 Task: Create a rule when a due date more than days ago is set on a card by me.
Action: Mouse moved to (668, 190)
Screenshot: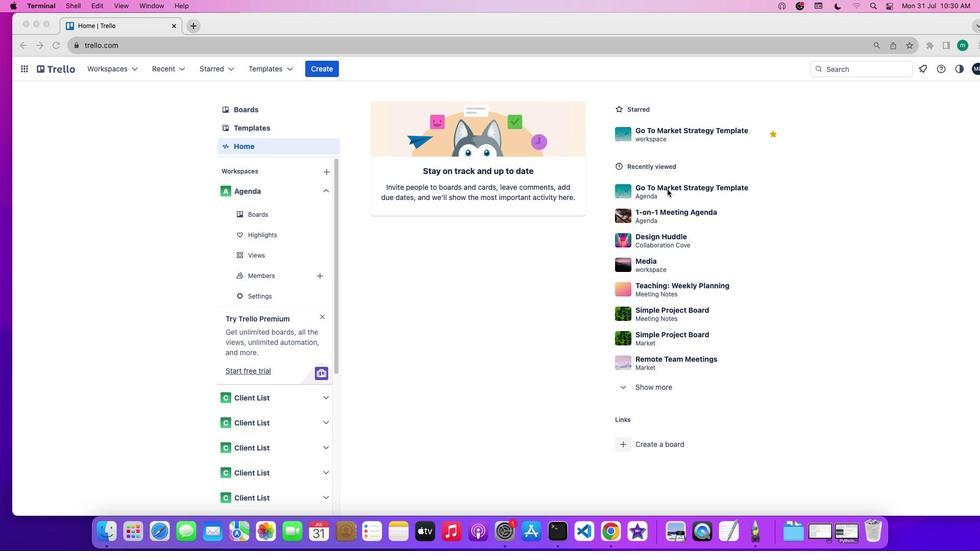 
Action: Mouse pressed left at (668, 190)
Screenshot: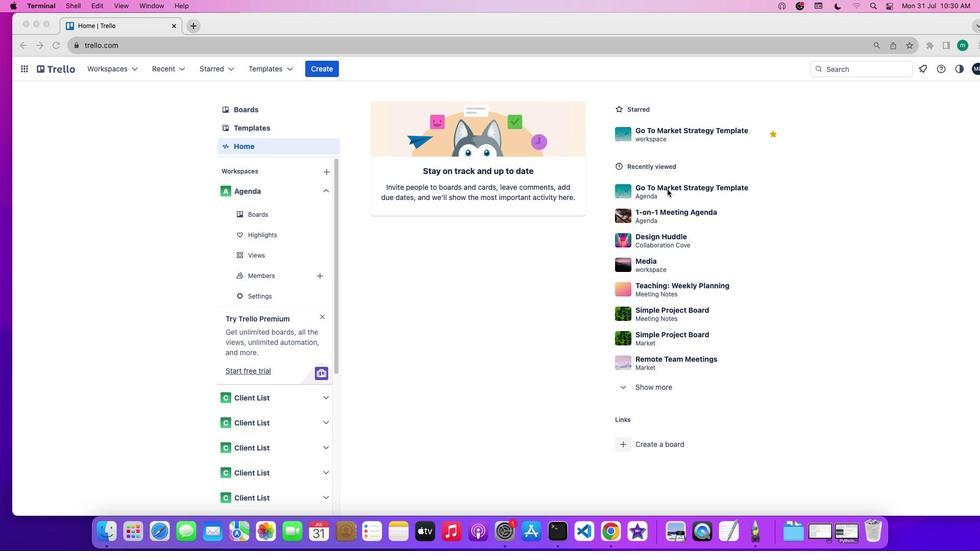 
Action: Mouse moved to (668, 189)
Screenshot: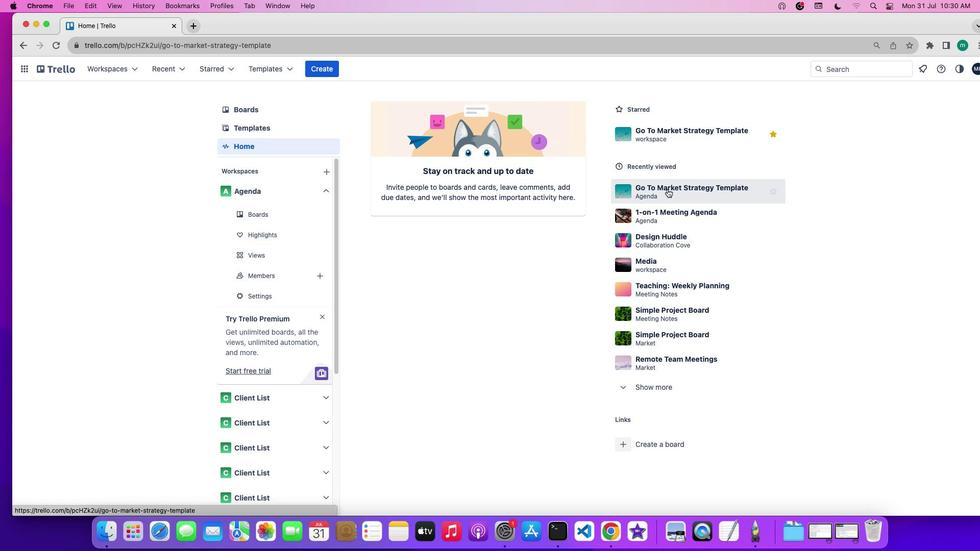 
Action: Mouse pressed left at (668, 189)
Screenshot: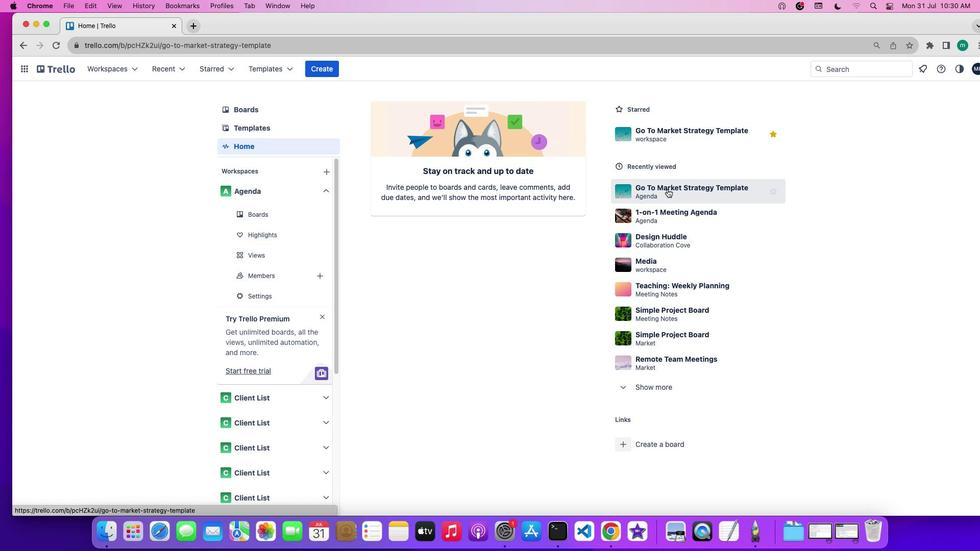 
Action: Mouse moved to (859, 223)
Screenshot: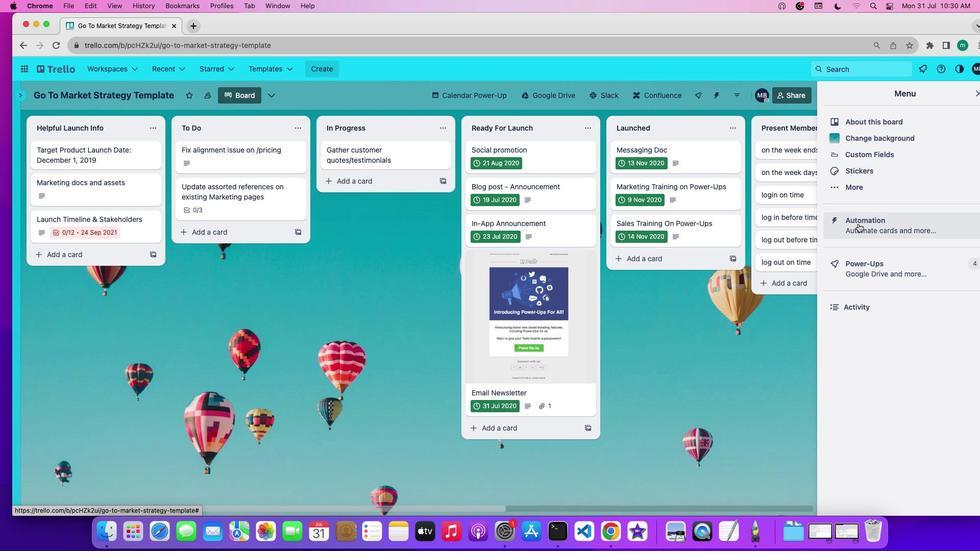 
Action: Mouse pressed left at (859, 223)
Screenshot: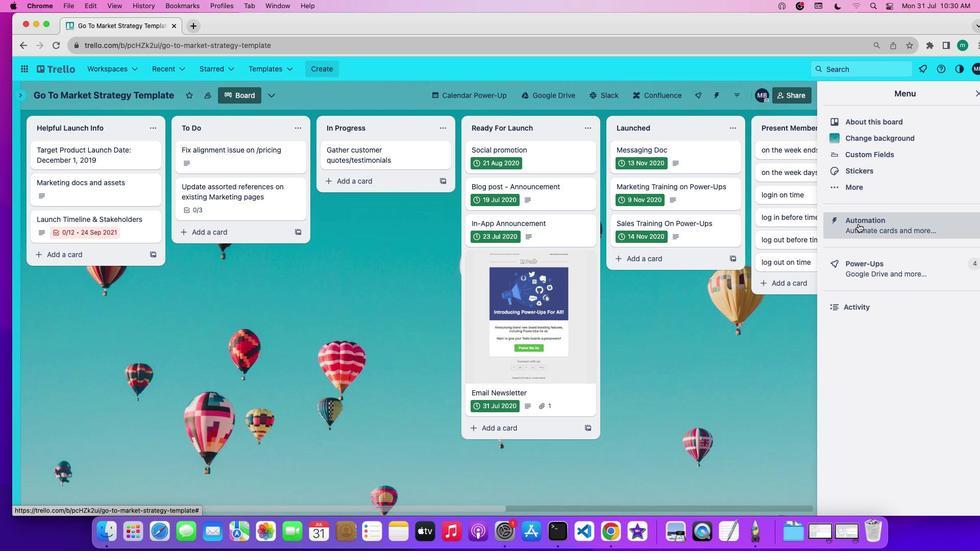 
Action: Mouse moved to (82, 192)
Screenshot: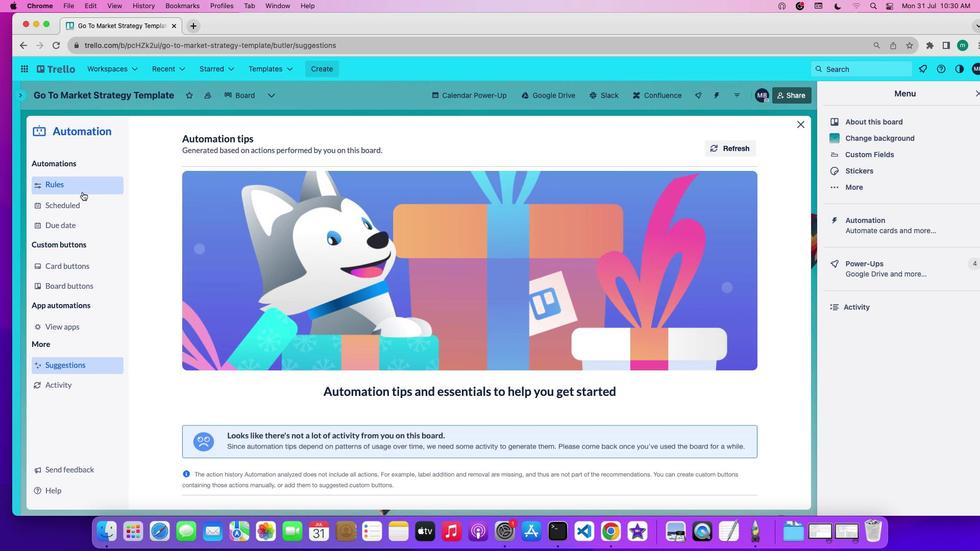 
Action: Mouse pressed left at (82, 192)
Screenshot: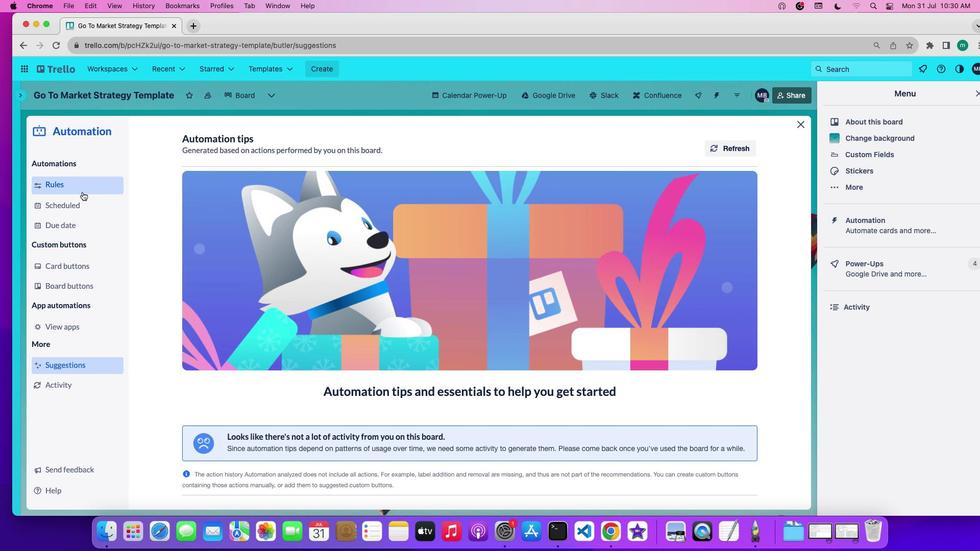 
Action: Mouse moved to (228, 368)
Screenshot: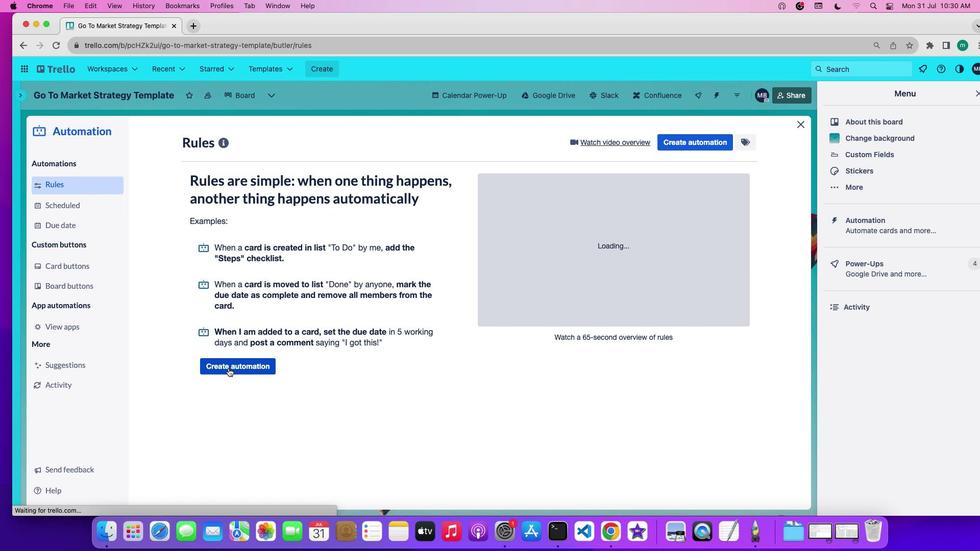 
Action: Mouse pressed left at (228, 368)
Screenshot: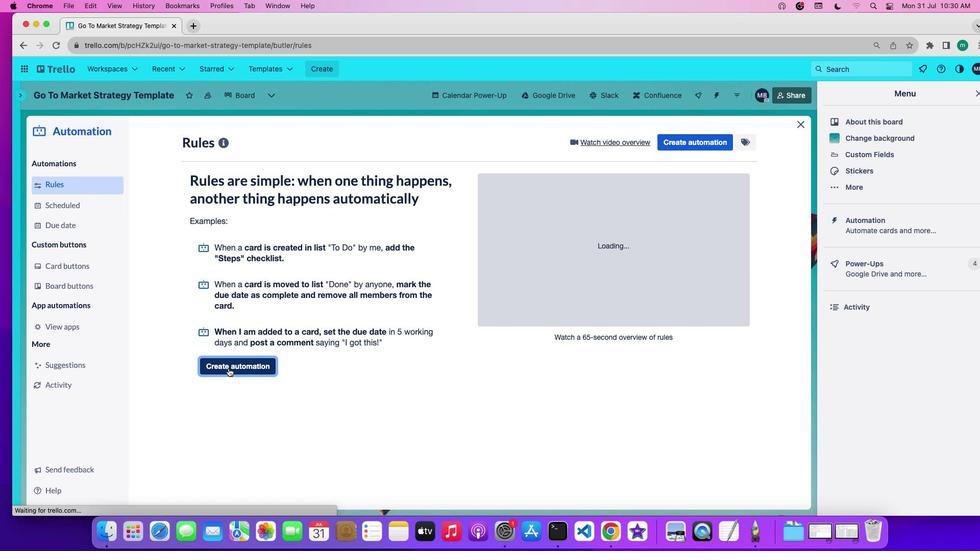 
Action: Mouse moved to (475, 238)
Screenshot: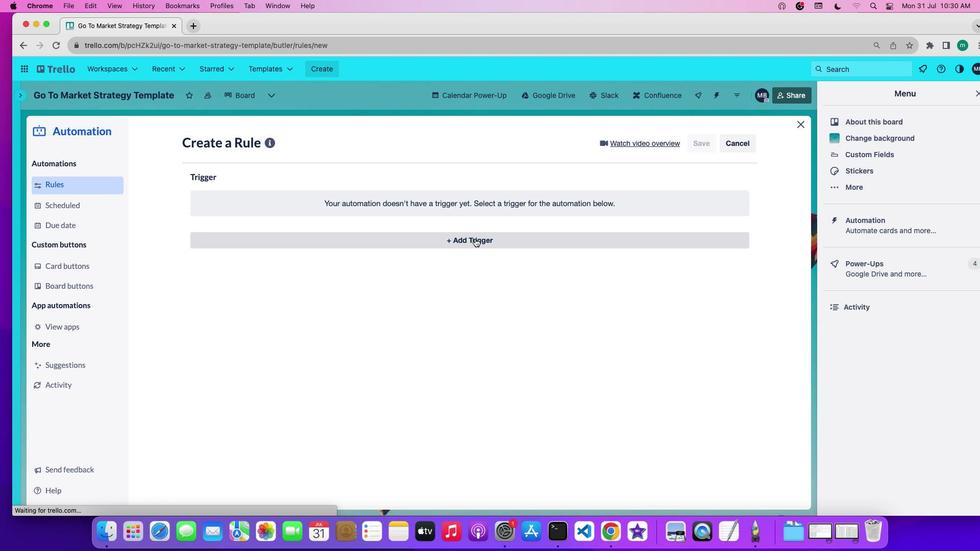 
Action: Mouse pressed left at (475, 238)
Screenshot: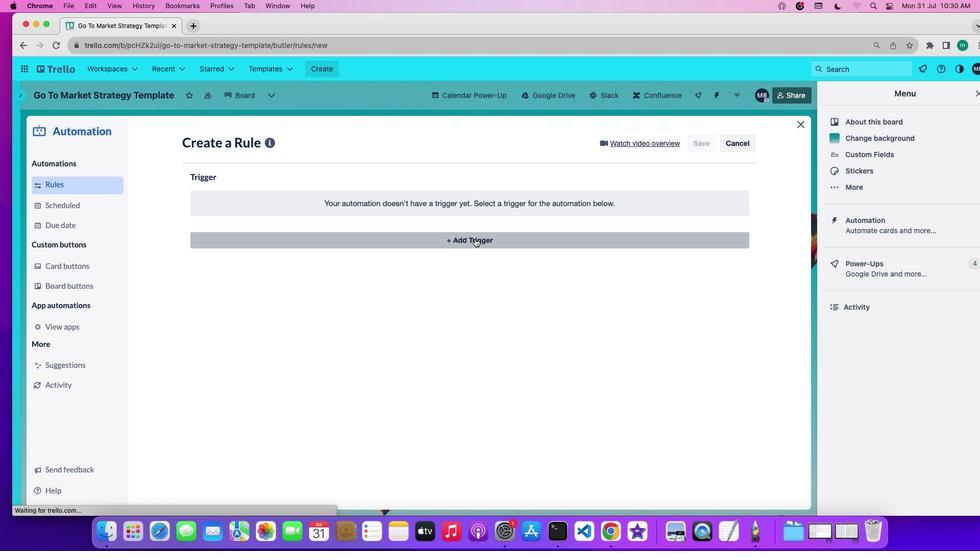 
Action: Mouse moved to (300, 281)
Screenshot: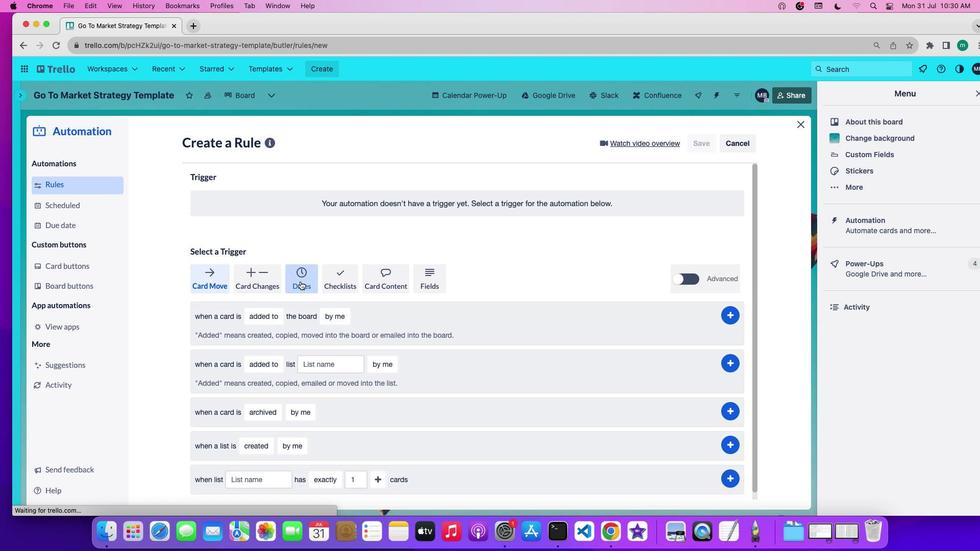 
Action: Mouse pressed left at (300, 281)
Screenshot: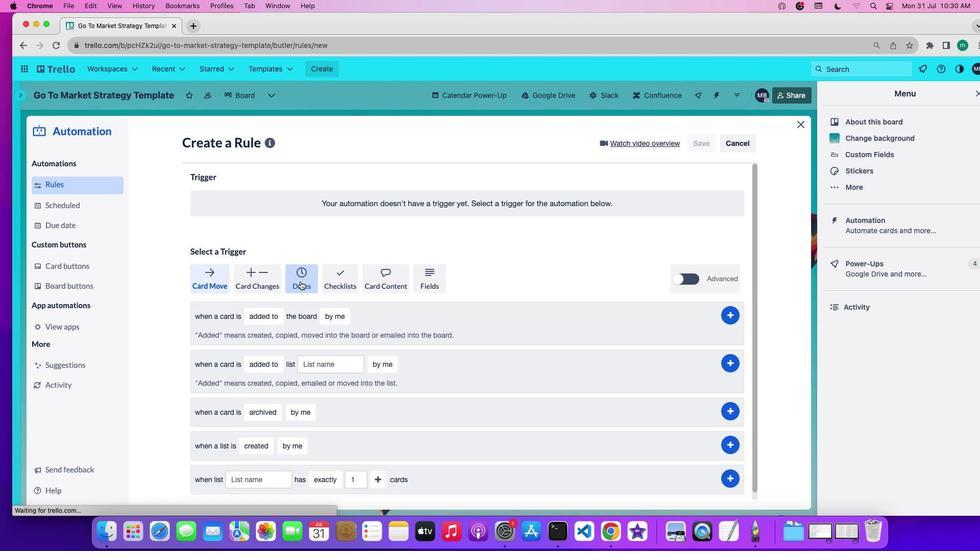 
Action: Mouse moved to (236, 320)
Screenshot: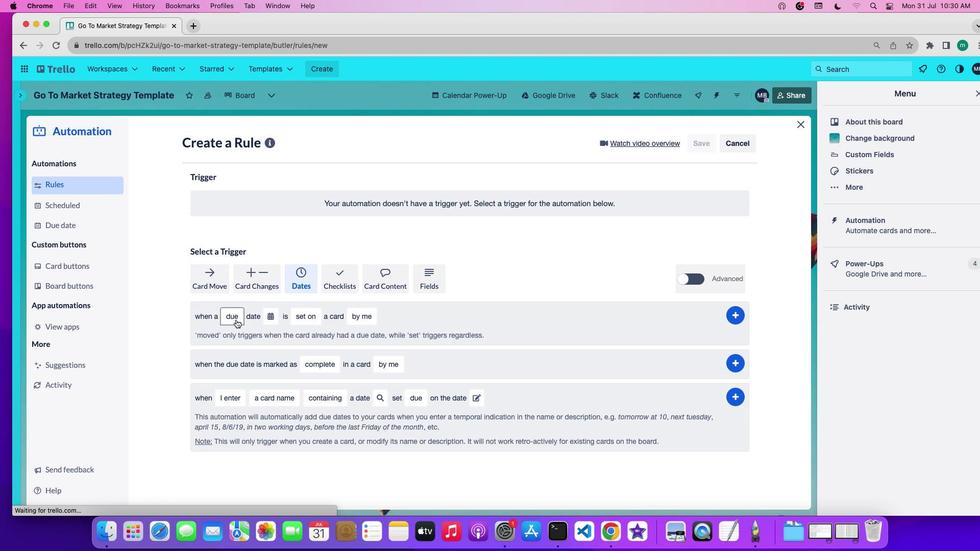 
Action: Mouse pressed left at (236, 320)
Screenshot: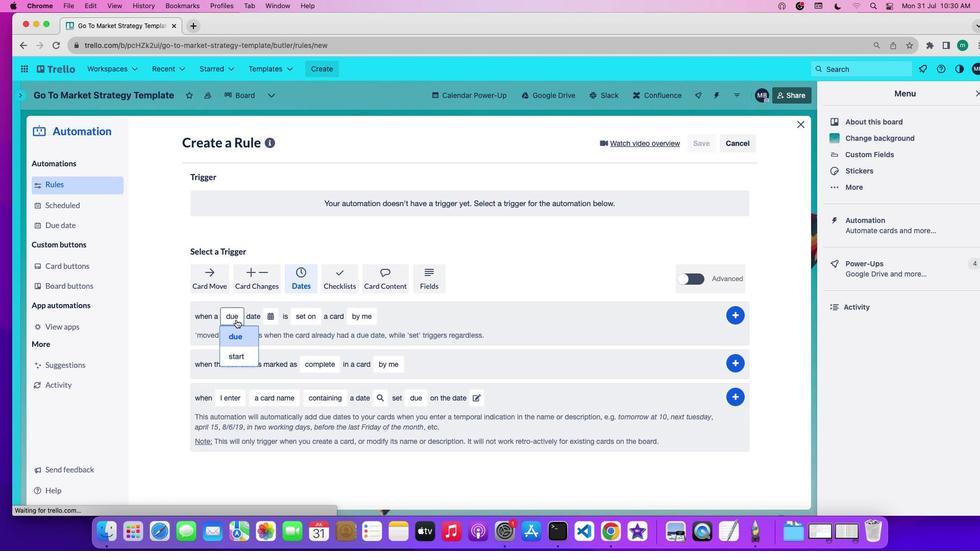 
Action: Mouse moved to (236, 337)
Screenshot: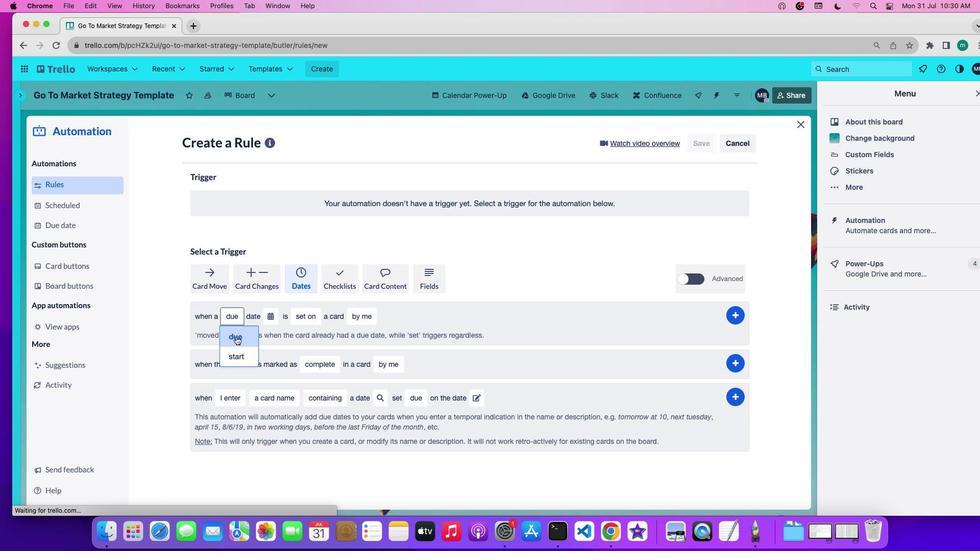 
Action: Mouse pressed left at (236, 337)
Screenshot: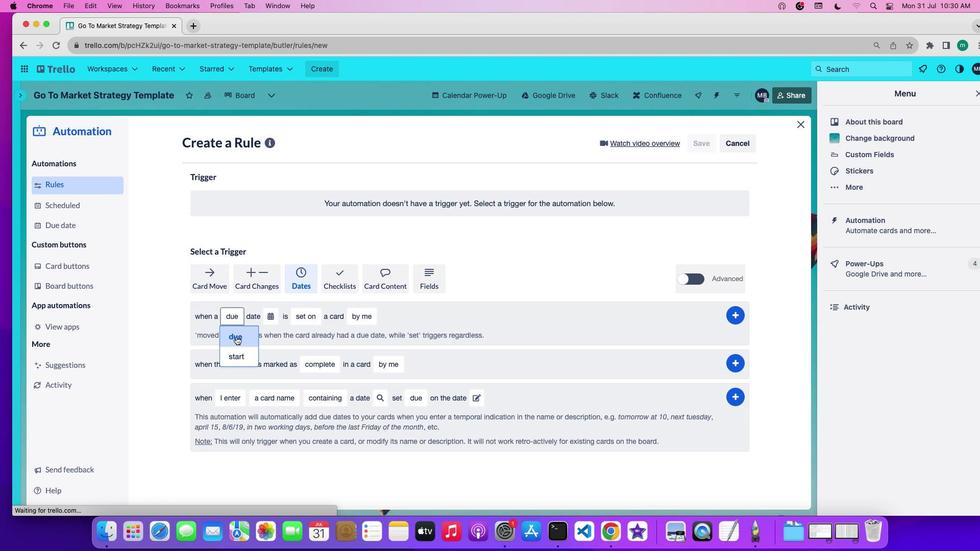 
Action: Mouse moved to (271, 323)
Screenshot: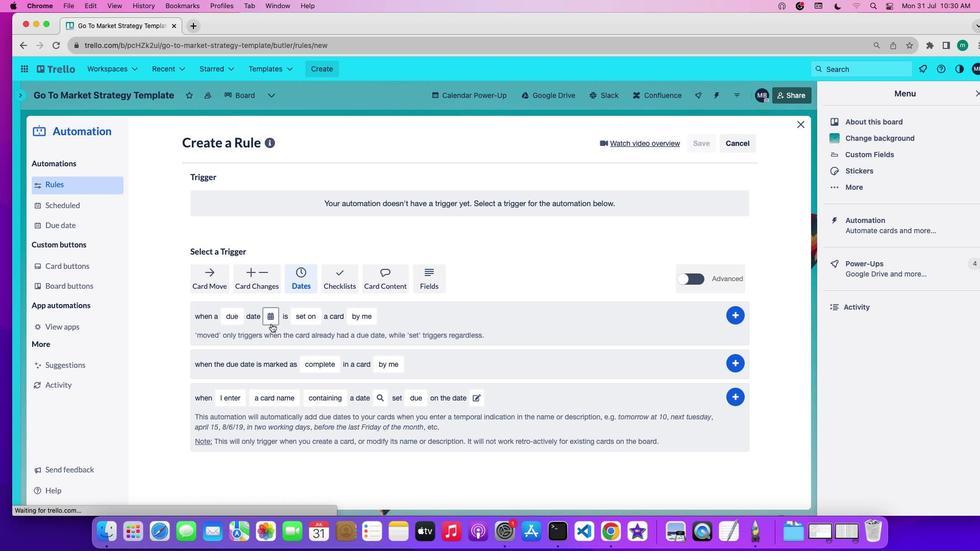 
Action: Mouse pressed left at (271, 323)
Screenshot: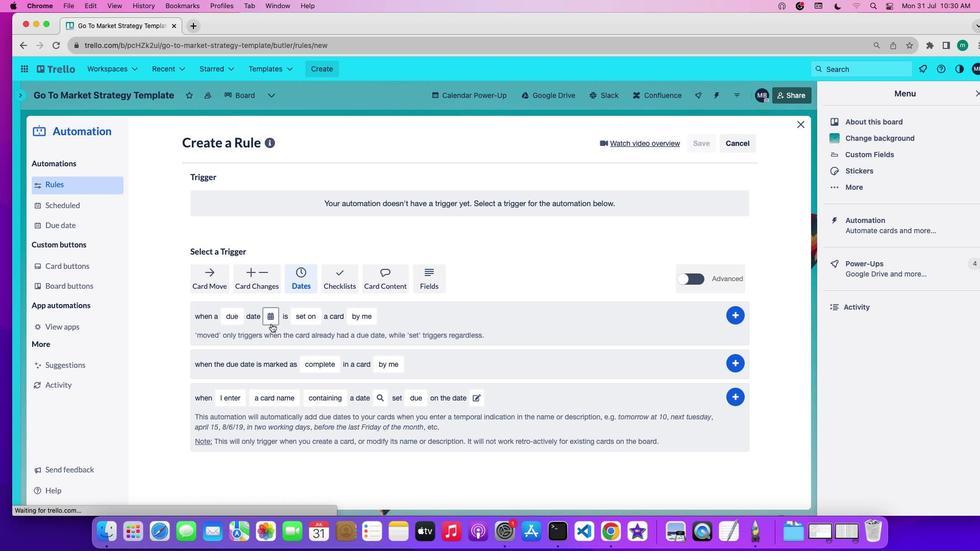 
Action: Mouse moved to (294, 377)
Screenshot: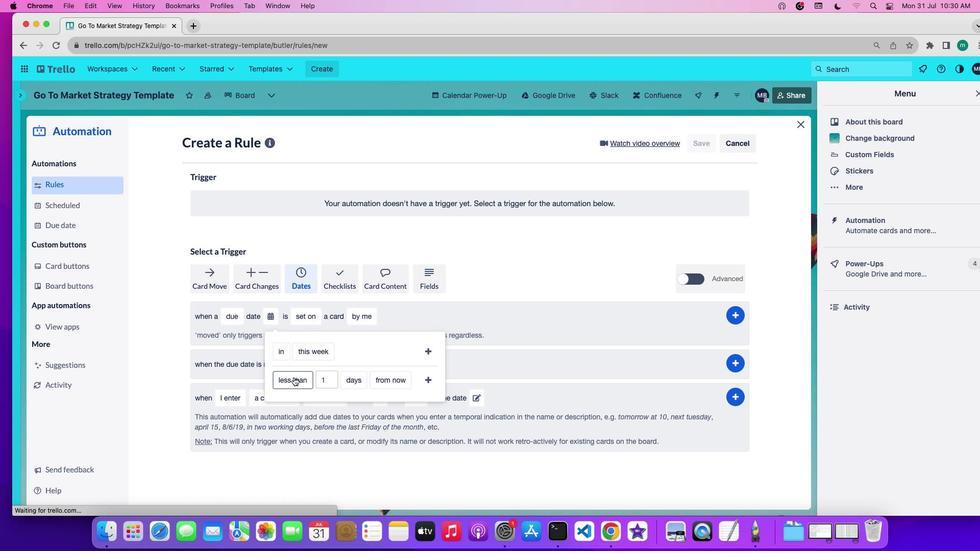 
Action: Mouse pressed left at (294, 377)
Screenshot: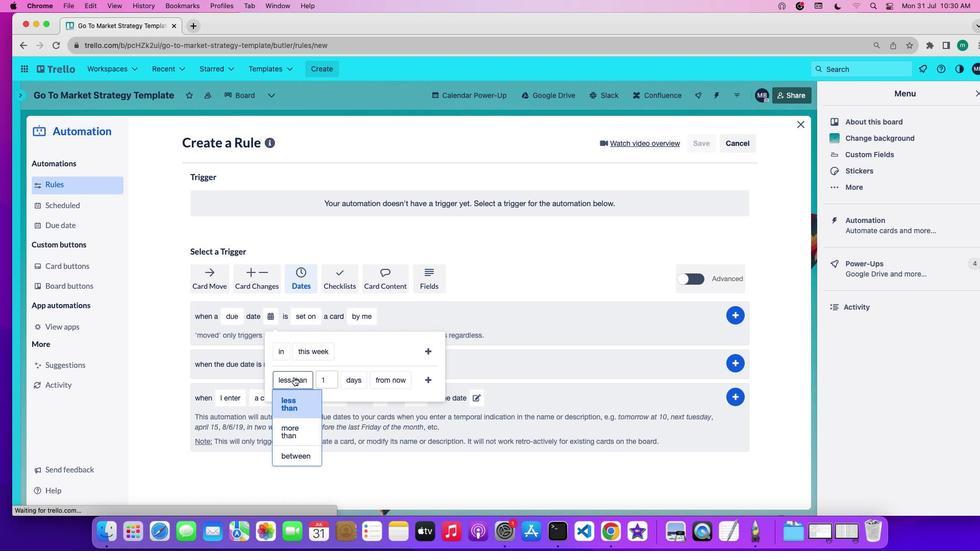 
Action: Mouse moved to (302, 425)
Screenshot: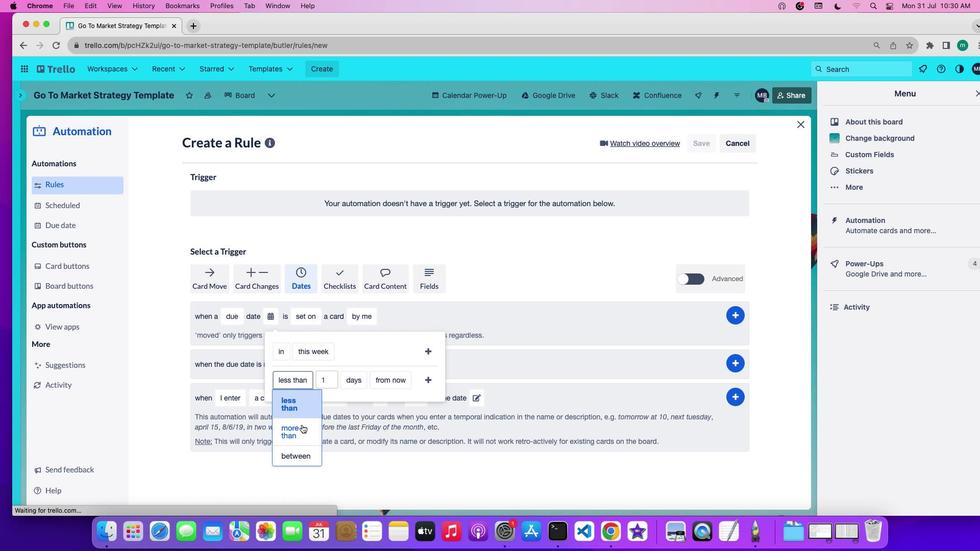 
Action: Mouse pressed left at (302, 425)
Screenshot: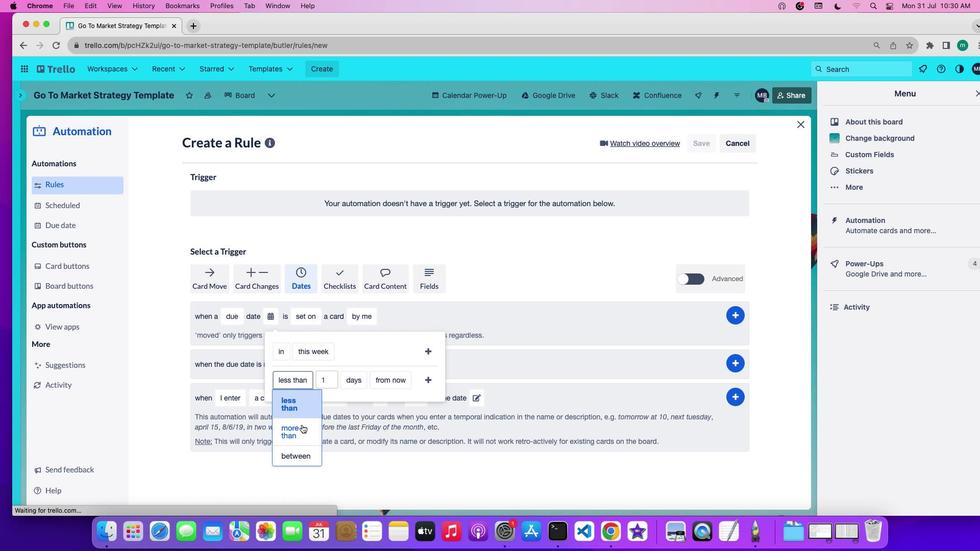 
Action: Mouse moved to (331, 378)
Screenshot: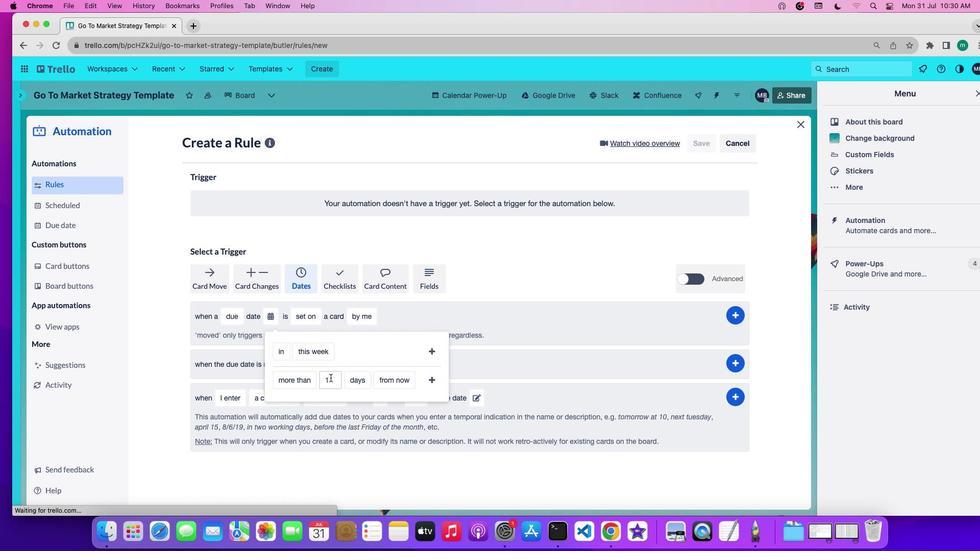 
Action: Mouse pressed left at (331, 378)
Screenshot: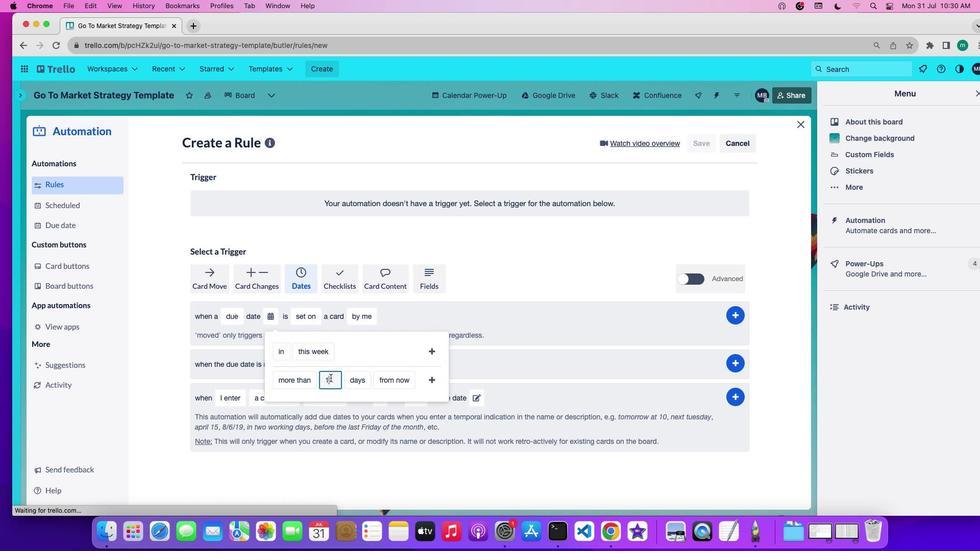
Action: Key pressed Key.backspace'3'
Screenshot: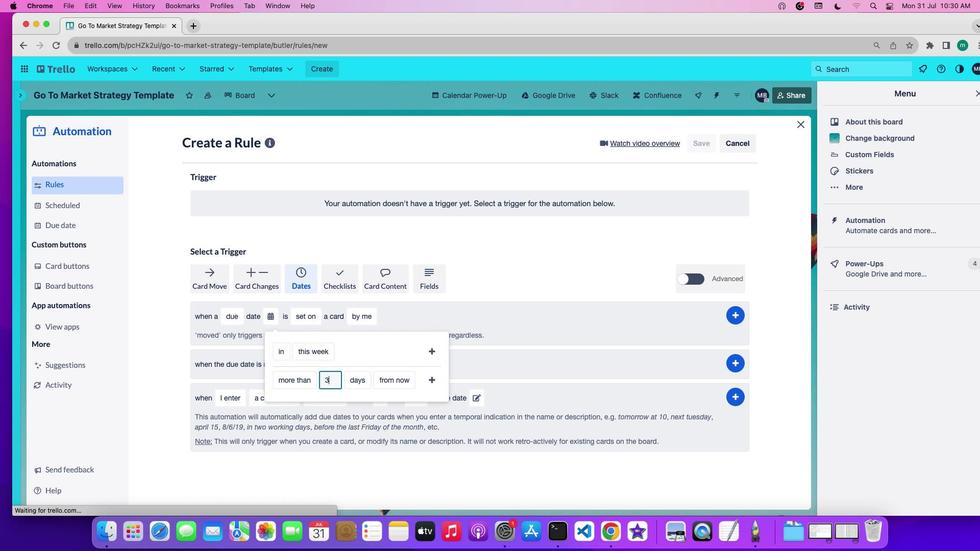 
Action: Mouse moved to (351, 379)
Screenshot: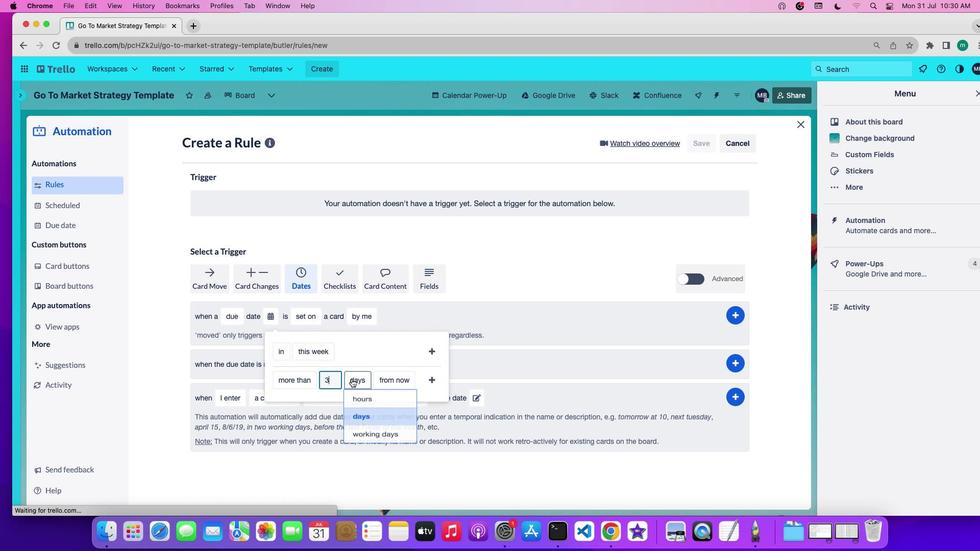 
Action: Mouse pressed left at (351, 379)
Screenshot: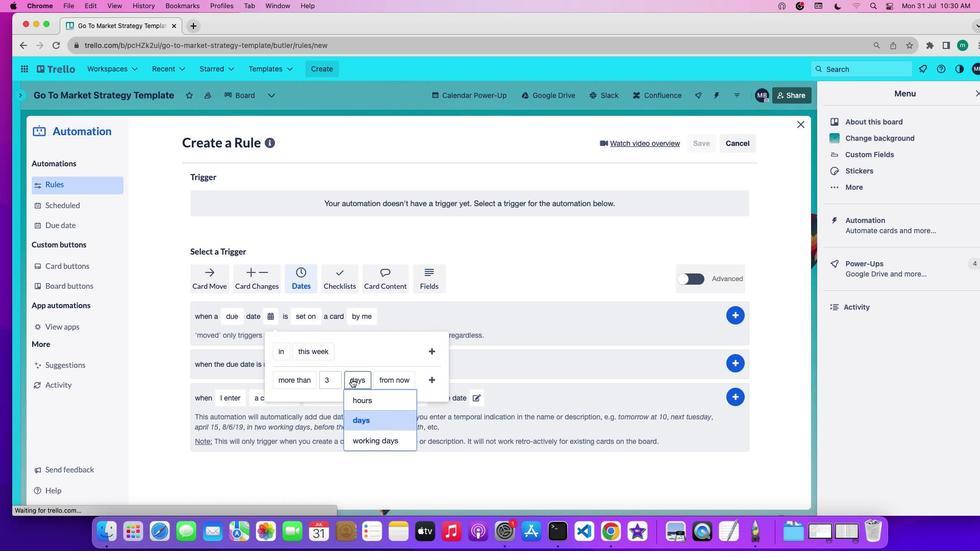 
Action: Mouse moved to (358, 420)
Screenshot: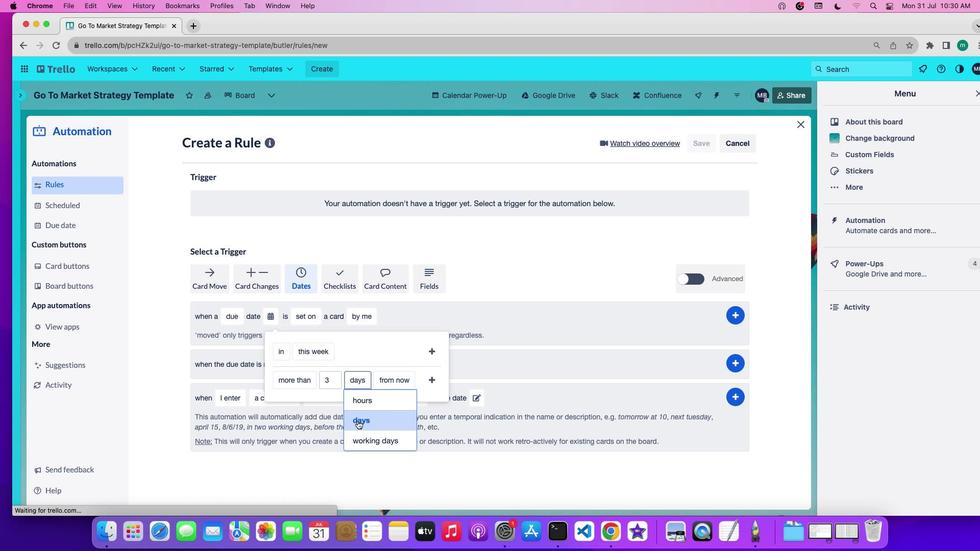 
Action: Mouse pressed left at (358, 420)
Screenshot: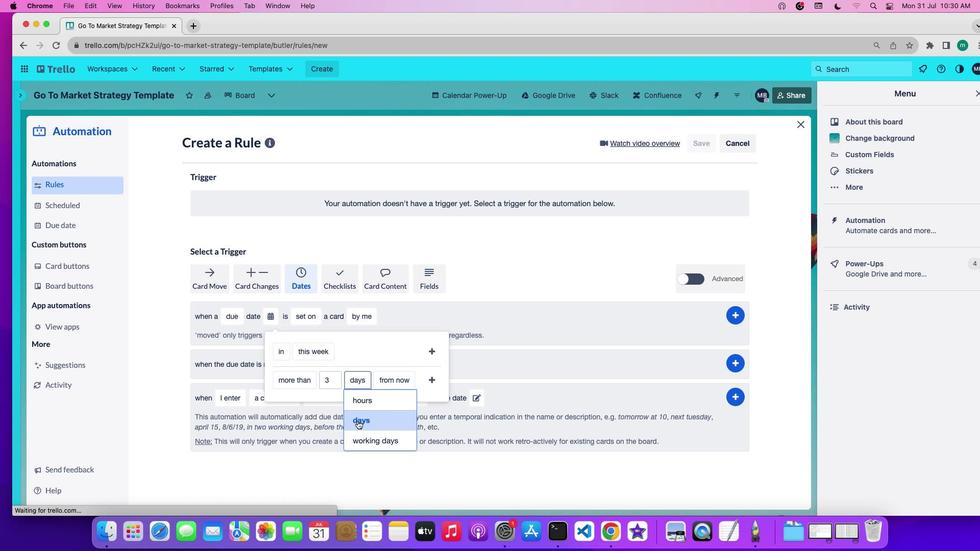 
Action: Mouse moved to (393, 378)
Screenshot: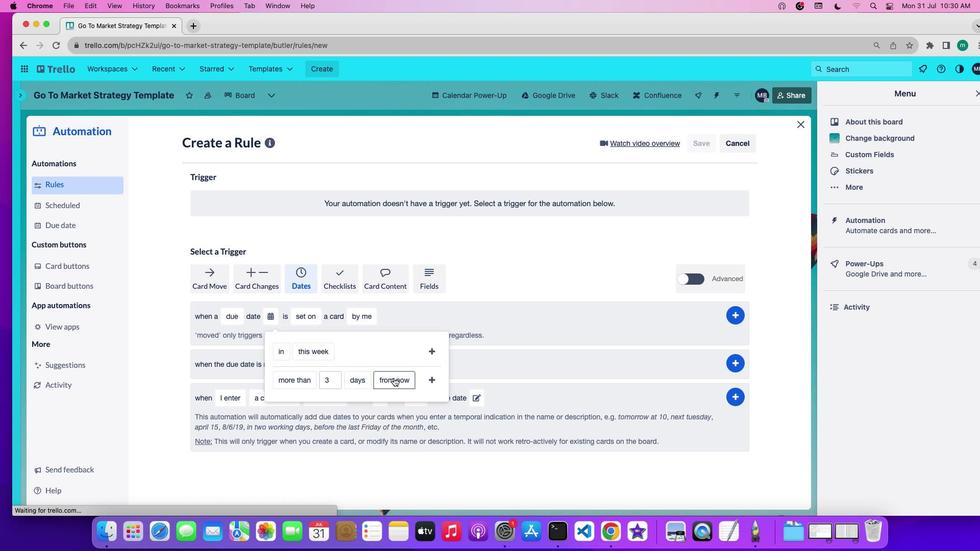 
Action: Mouse pressed left at (393, 378)
Screenshot: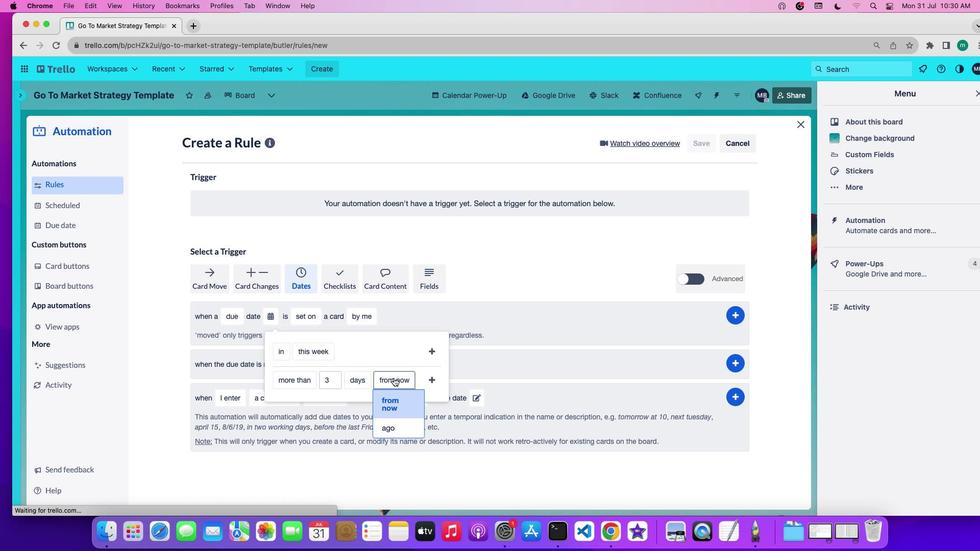 
Action: Mouse moved to (397, 406)
Screenshot: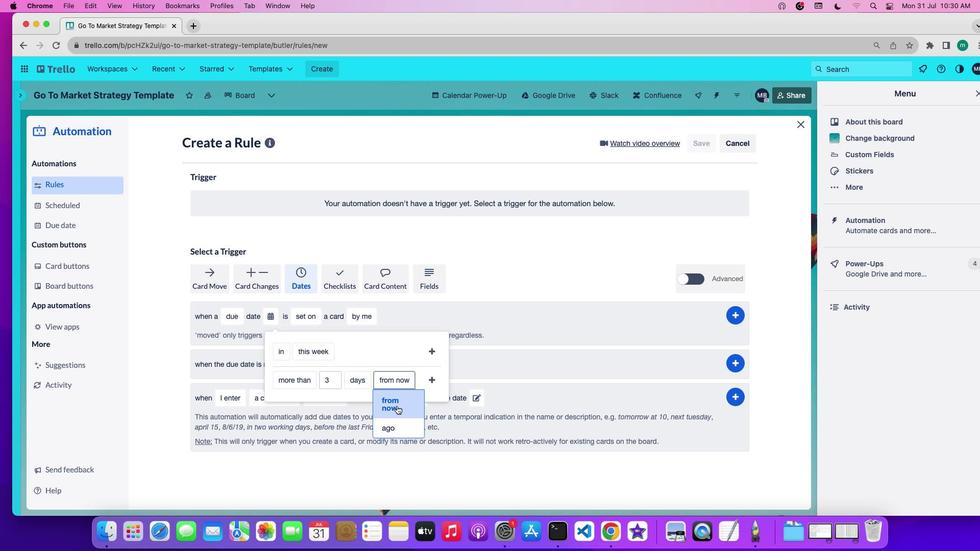 
Action: Mouse pressed left at (397, 406)
Screenshot: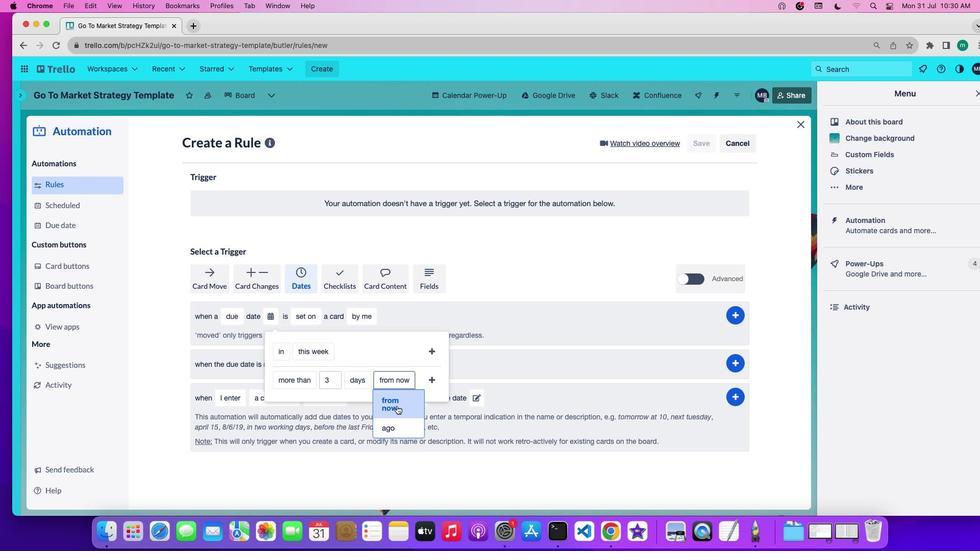 
Action: Mouse moved to (399, 423)
Screenshot: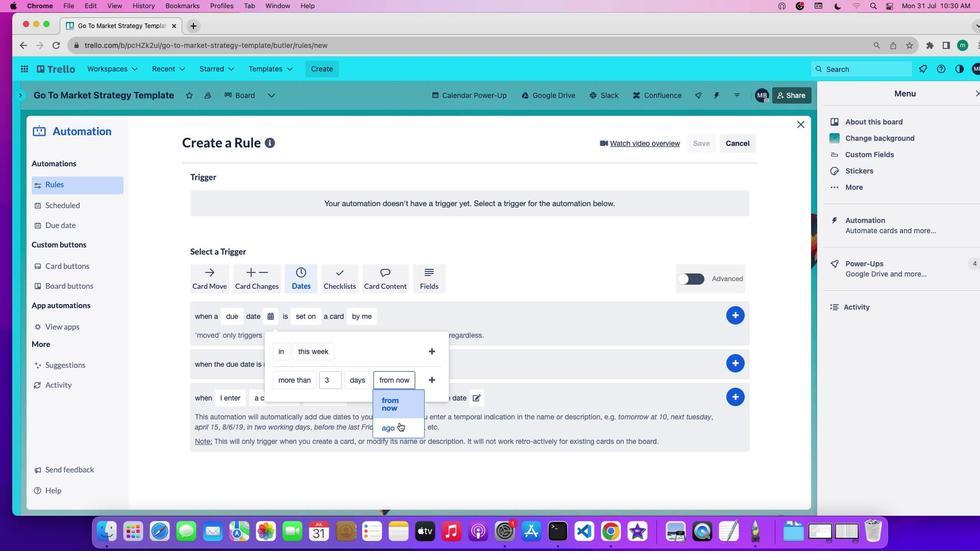 
Action: Mouse pressed left at (399, 423)
Screenshot: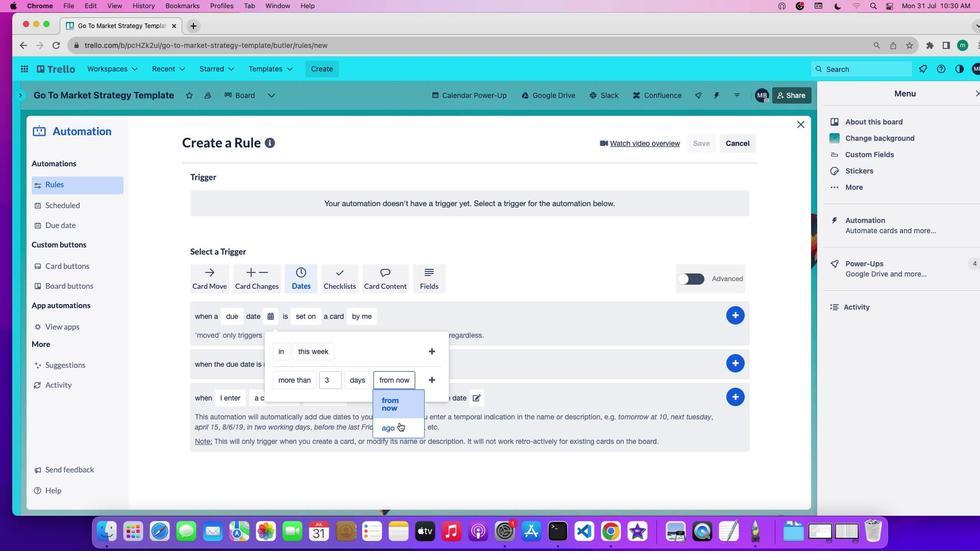 
Action: Mouse moved to (414, 377)
Screenshot: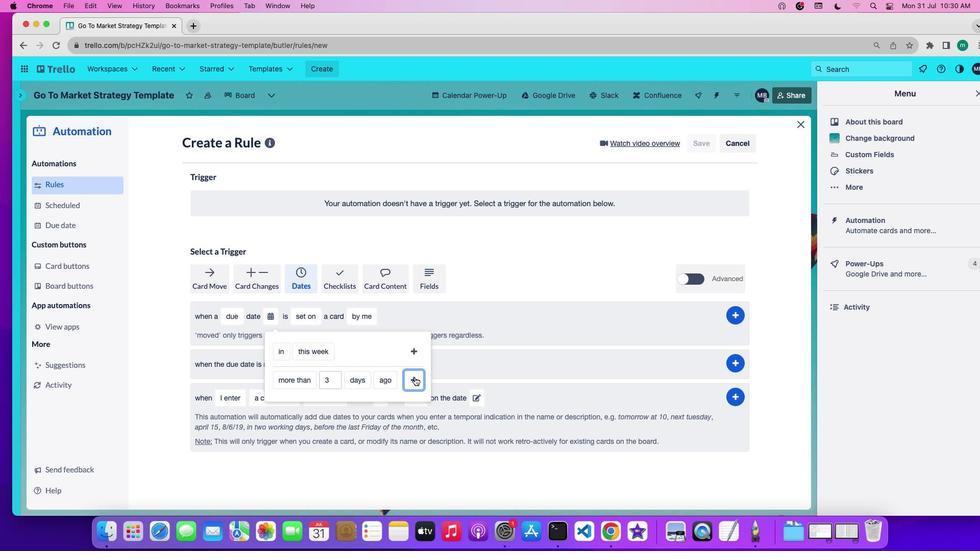 
Action: Mouse pressed left at (414, 377)
Screenshot: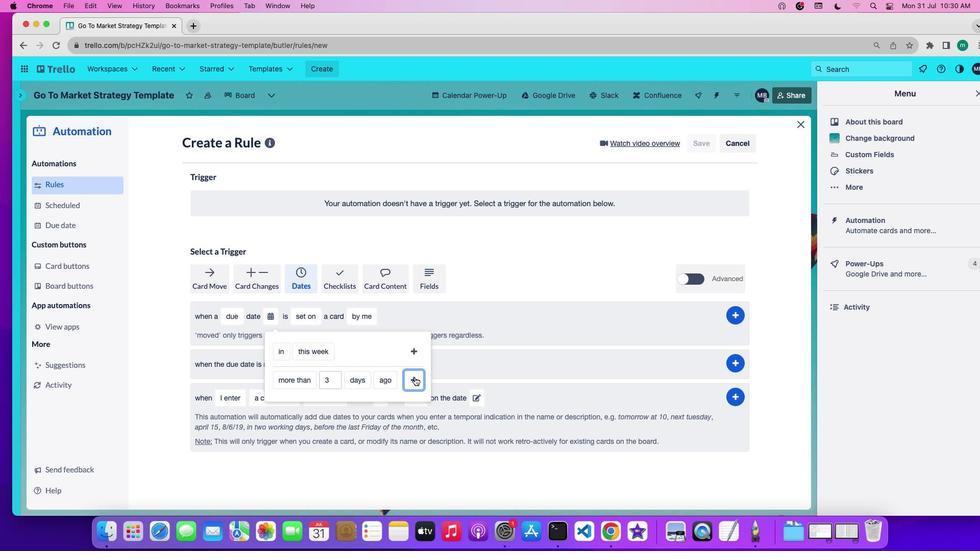 
Action: Mouse moved to (388, 318)
Screenshot: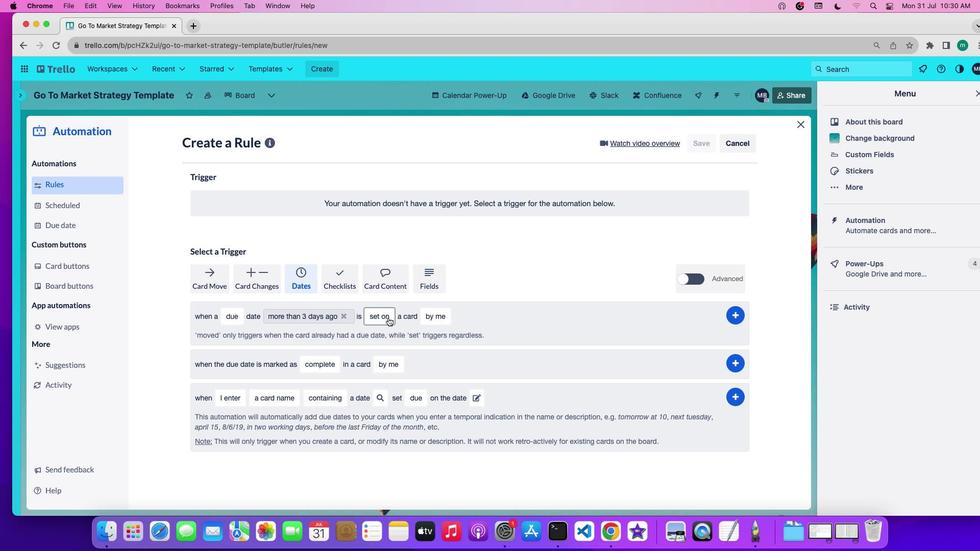 
Action: Mouse pressed left at (388, 318)
Screenshot: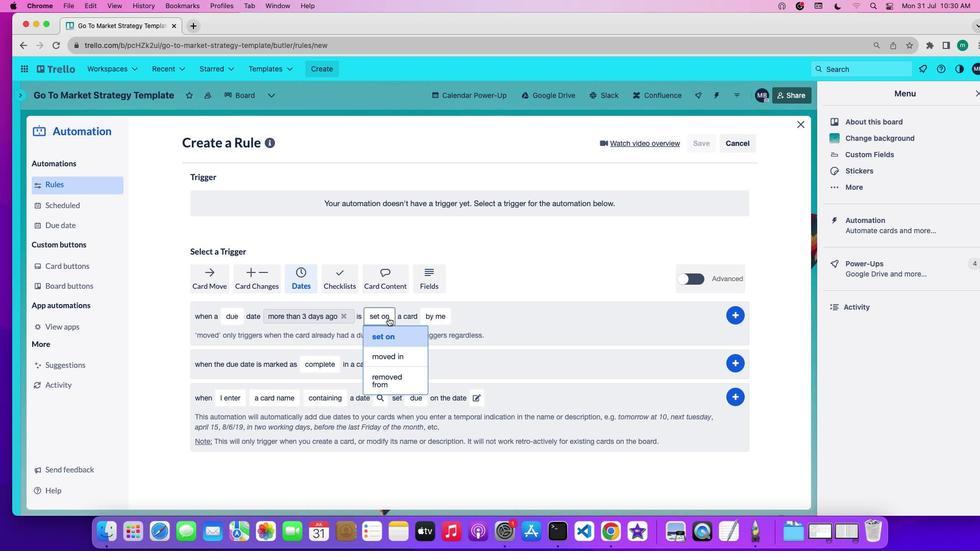 
Action: Mouse moved to (391, 337)
Screenshot: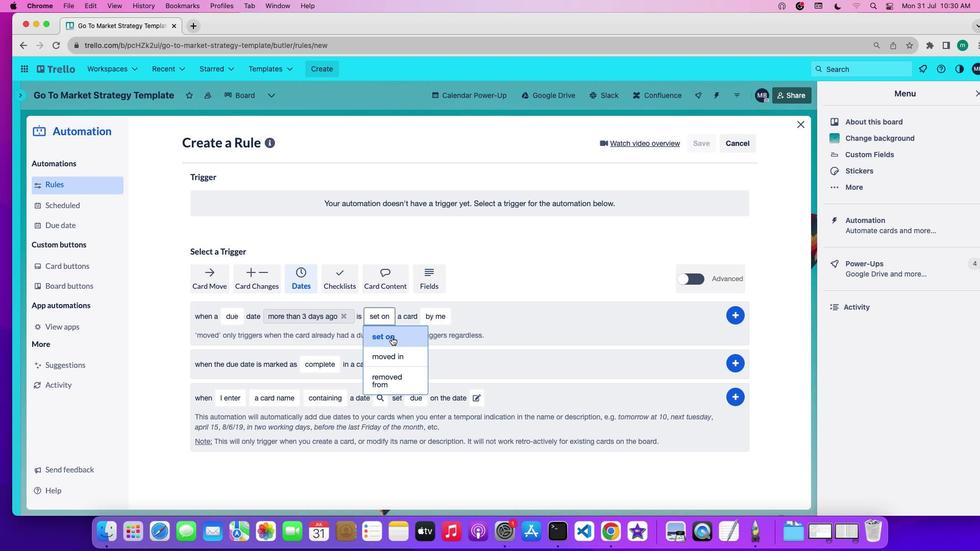 
Action: Mouse pressed left at (391, 337)
Screenshot: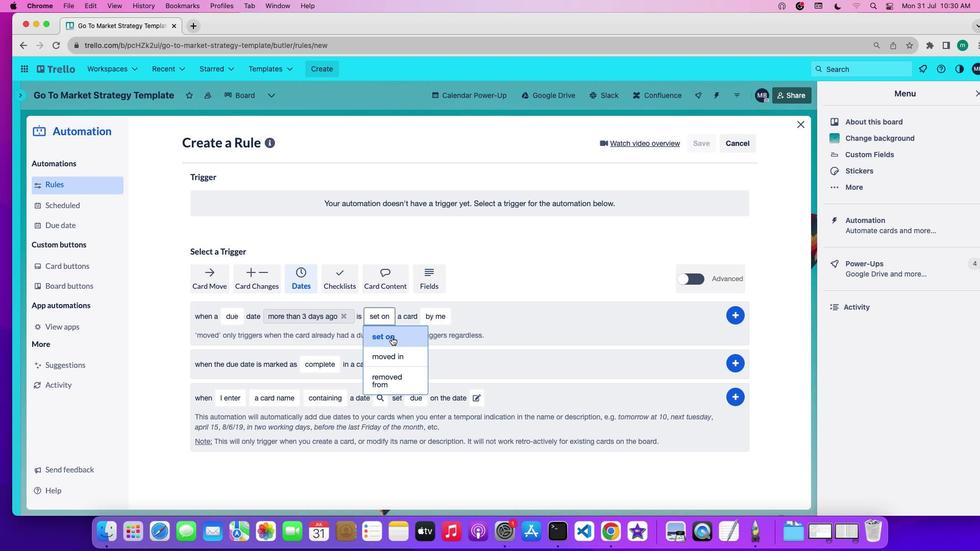 
Action: Mouse moved to (437, 322)
Screenshot: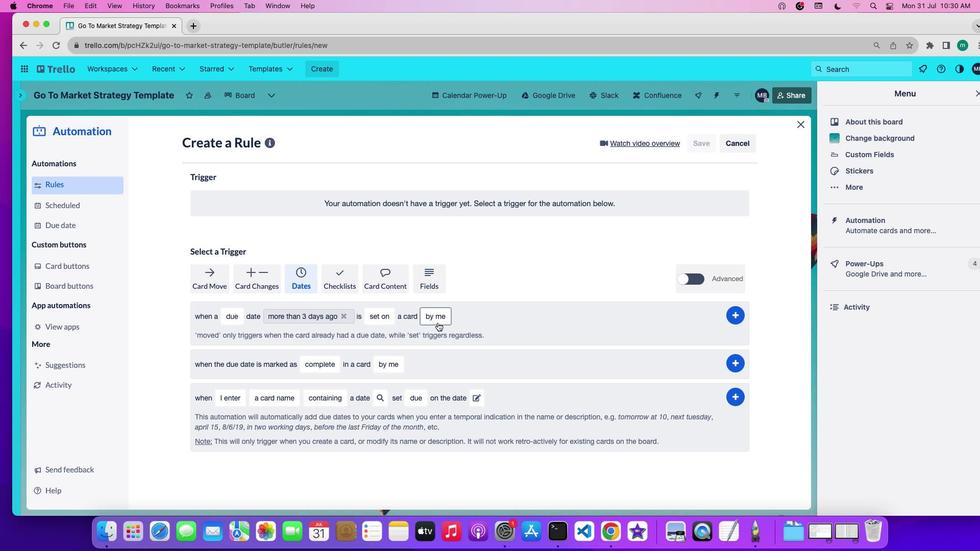 
Action: Mouse pressed left at (437, 322)
Screenshot: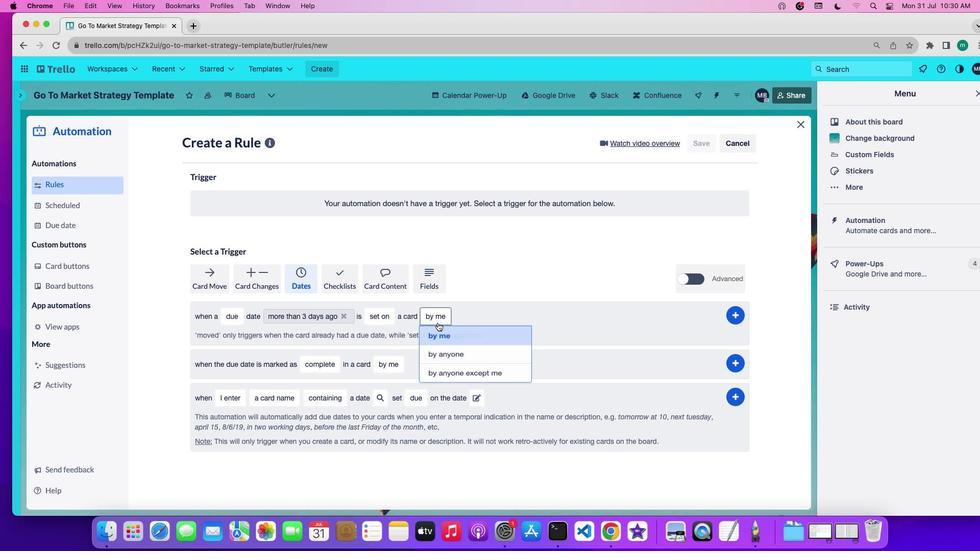 
Action: Mouse moved to (443, 338)
Screenshot: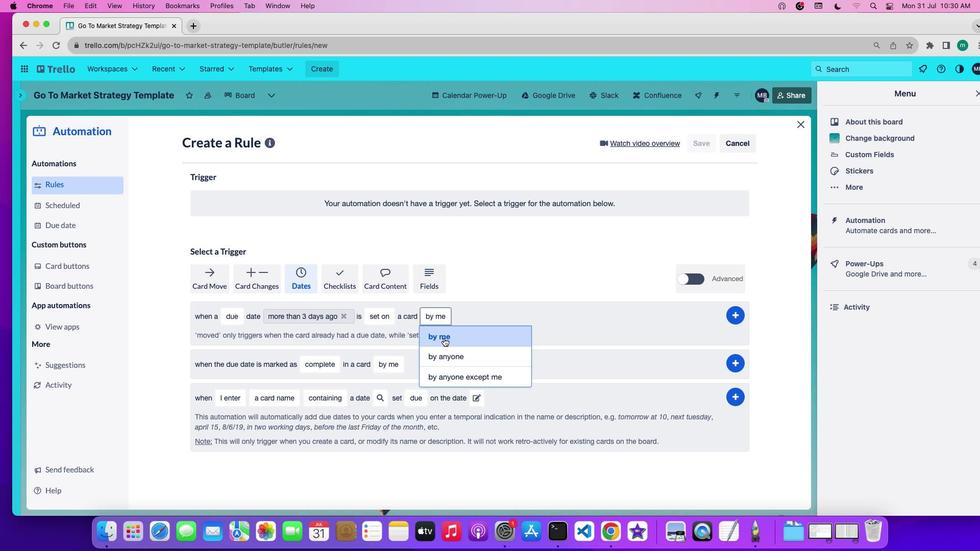 
Action: Mouse pressed left at (443, 338)
Screenshot: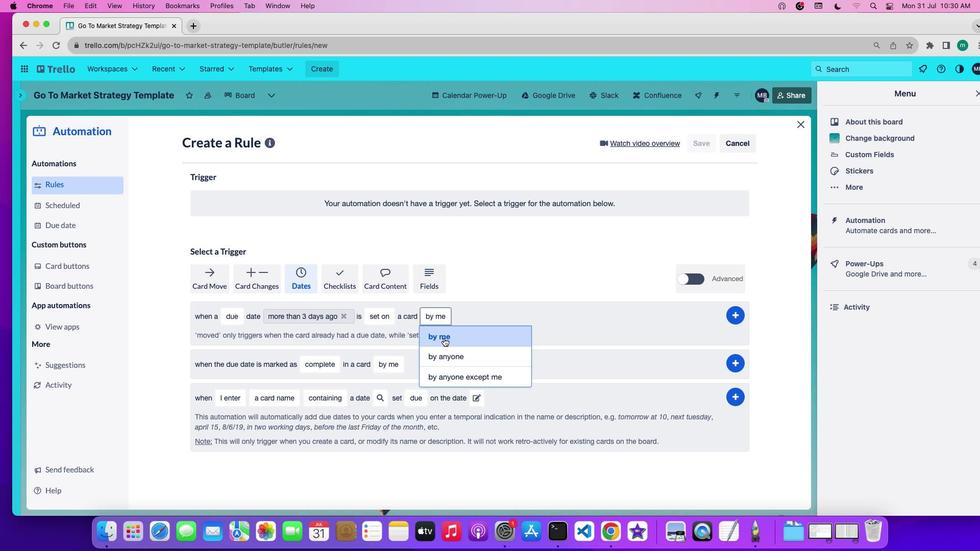 
Action: Mouse moved to (737, 318)
Screenshot: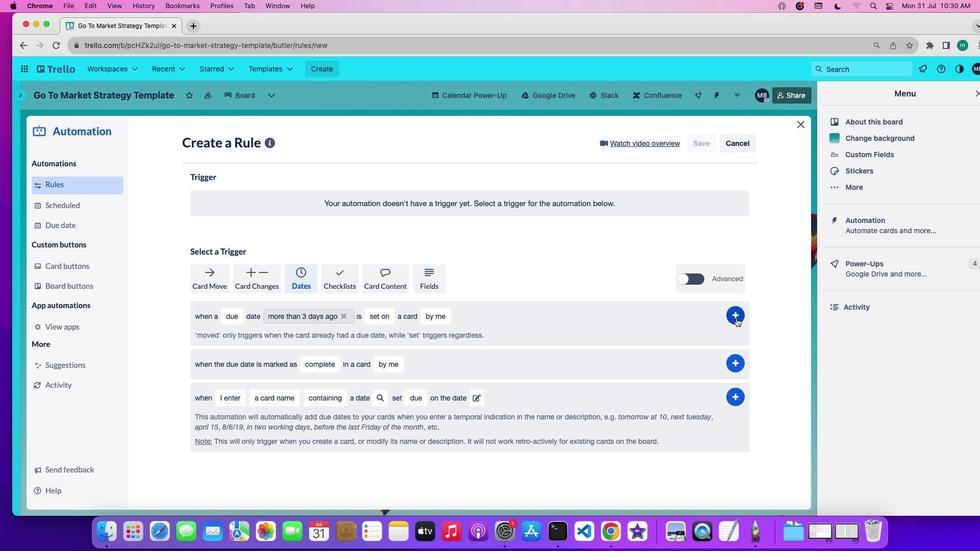 
Action: Mouse pressed left at (737, 318)
Screenshot: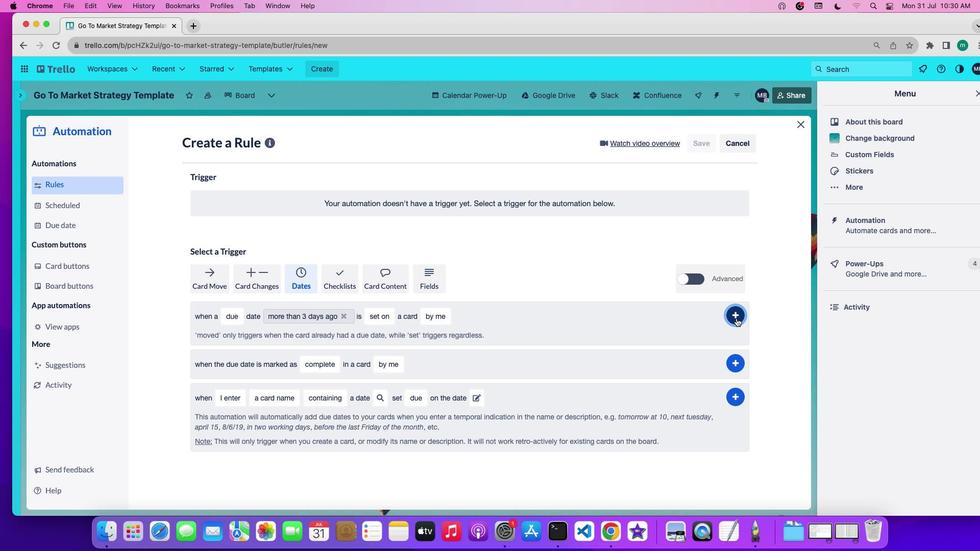 
Action: Mouse moved to (737, 318)
Screenshot: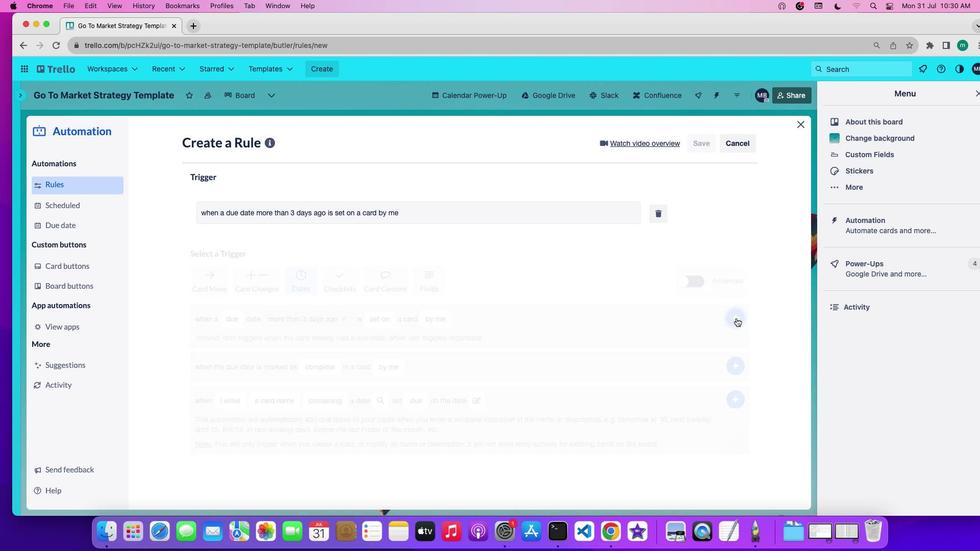 
